 Task: Explore Airbnb accommodation in Pine Bluff, United States from 9th November, 2023 to 16th November, 2023 for 2 adults.2 bedrooms having 2 beds and 1 bathroom. Property type can be flat. Look for 3 properties as per requirement.
Action: Mouse moved to (403, 56)
Screenshot: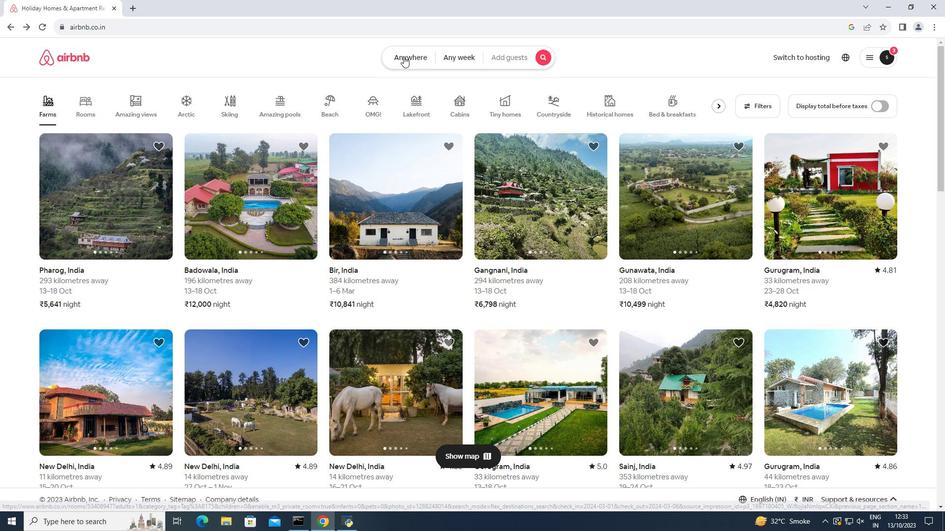 
Action: Mouse pressed left at (403, 56)
Screenshot: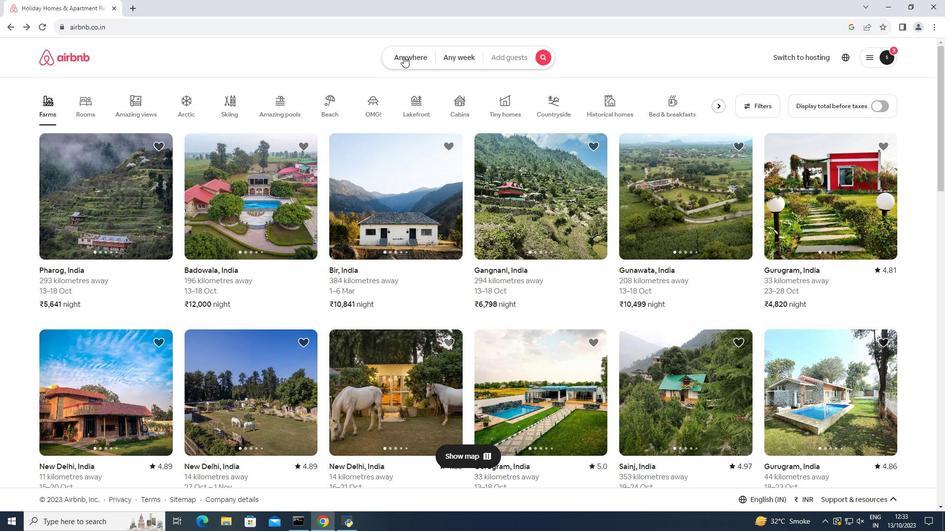 
Action: Mouse moved to (331, 97)
Screenshot: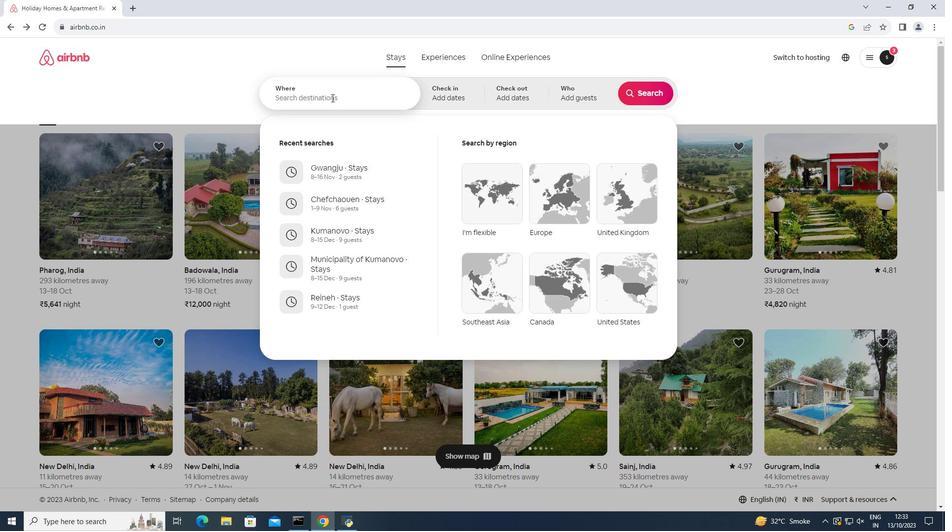 
Action: Mouse pressed left at (331, 97)
Screenshot: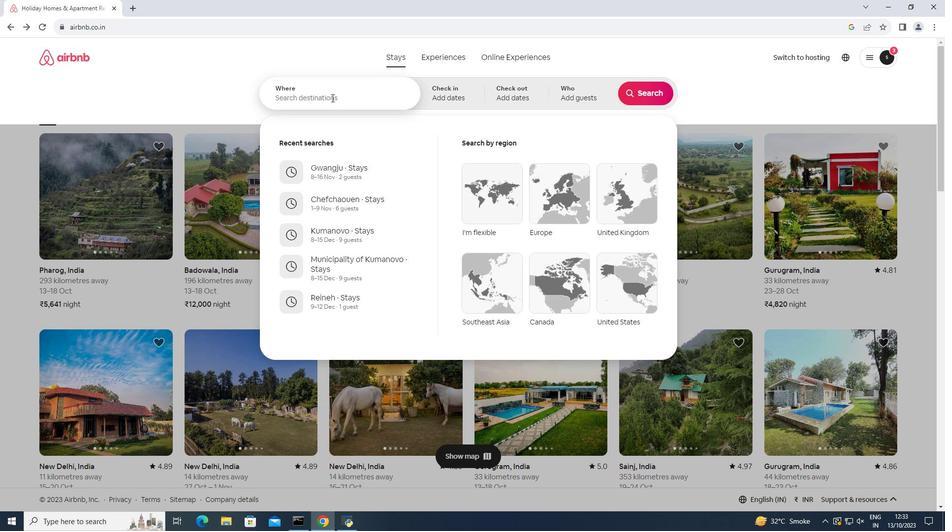 
Action: Key pressed <Key.shift><Key.shift>Pine<Key.space><Key.shift>Bluff,<Key.space><Key.shift>United
Screenshot: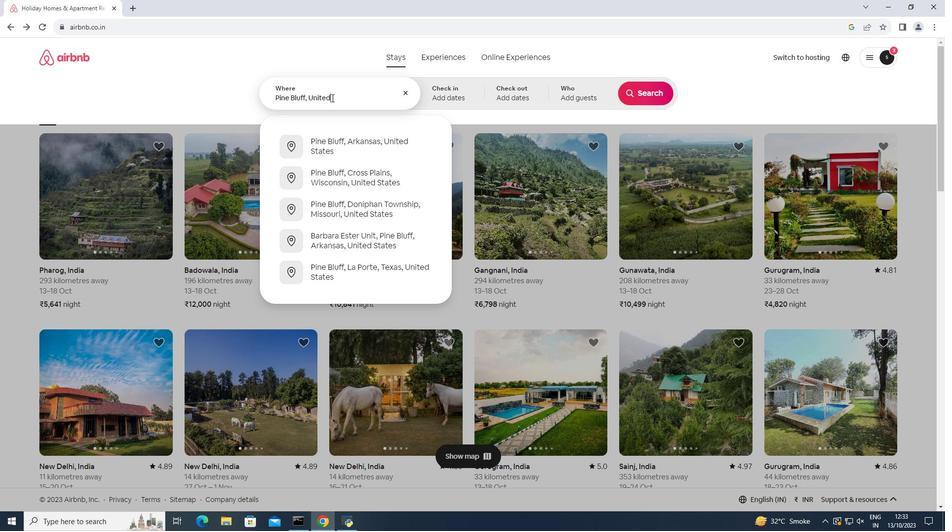 
Action: Mouse moved to (354, 144)
Screenshot: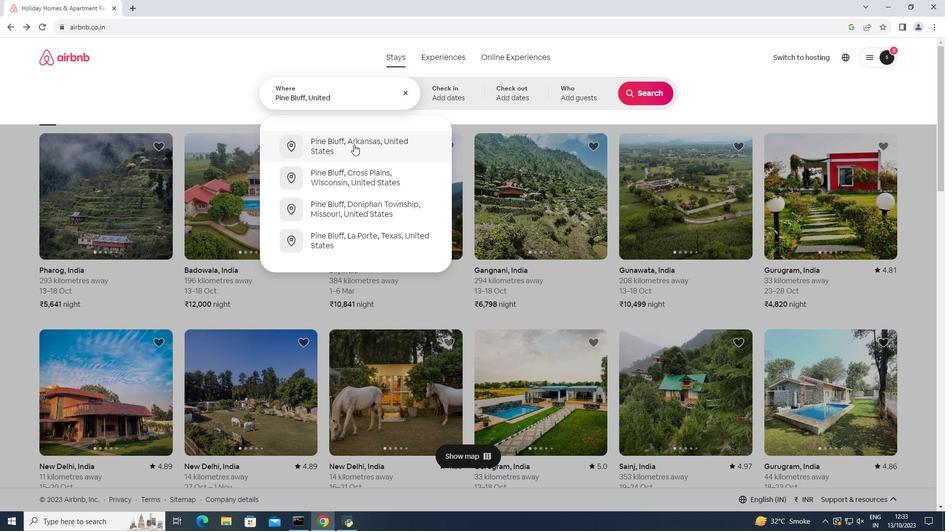 
Action: Mouse pressed left at (354, 144)
Screenshot: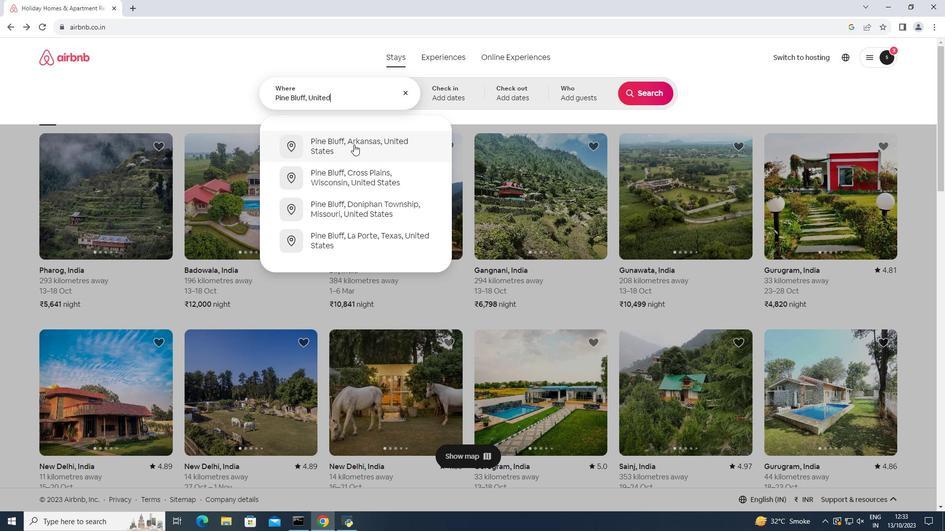 
Action: Mouse moved to (589, 238)
Screenshot: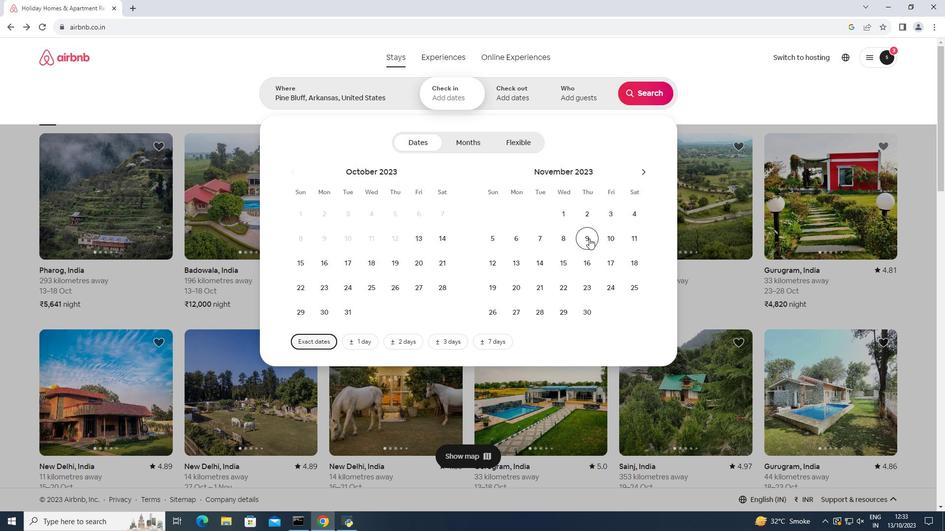 
Action: Mouse pressed left at (589, 238)
Screenshot: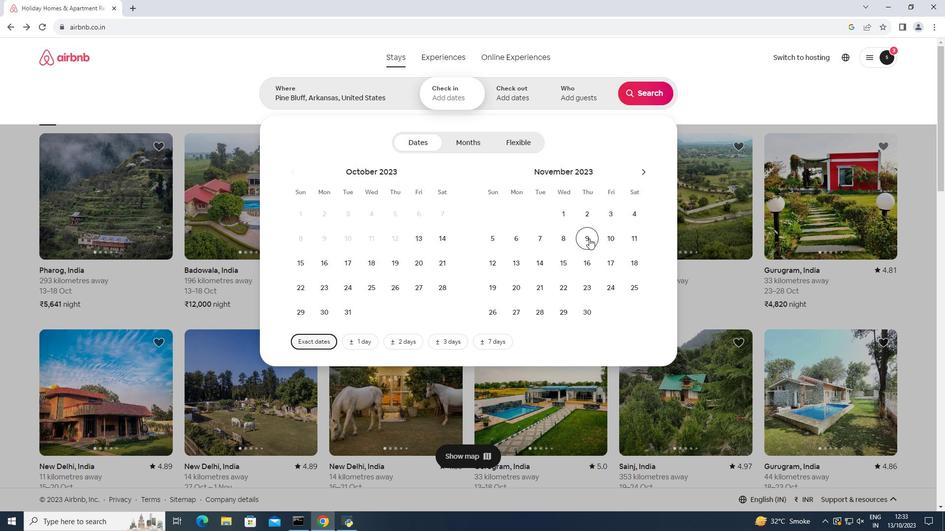 
Action: Mouse moved to (589, 268)
Screenshot: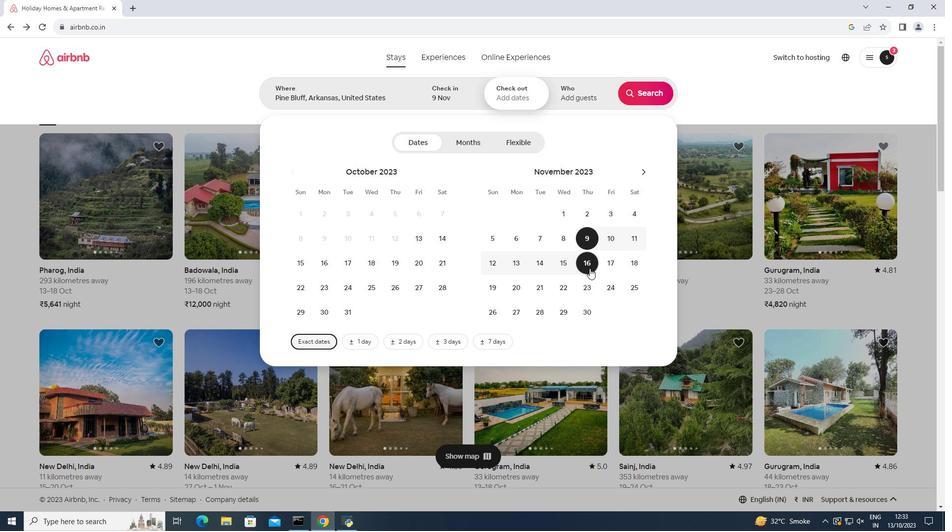 
Action: Mouse pressed left at (589, 268)
Screenshot: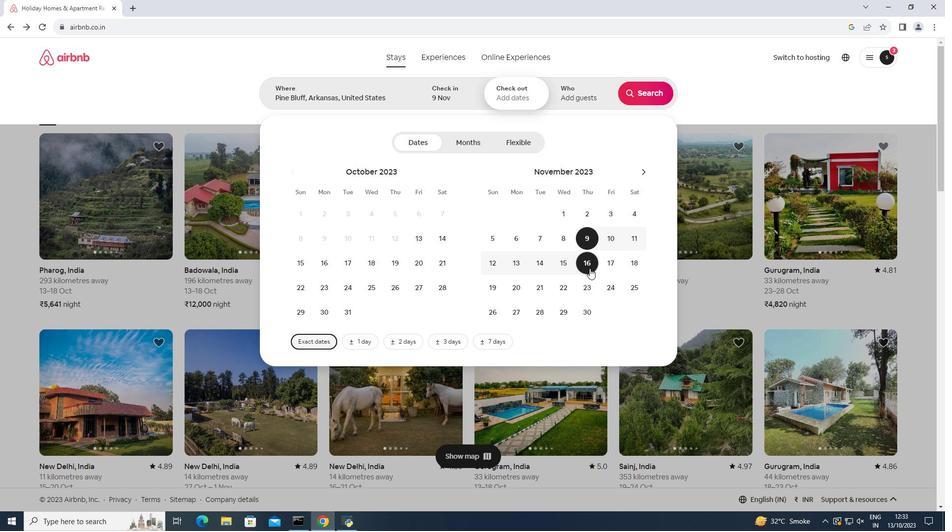 
Action: Mouse moved to (579, 92)
Screenshot: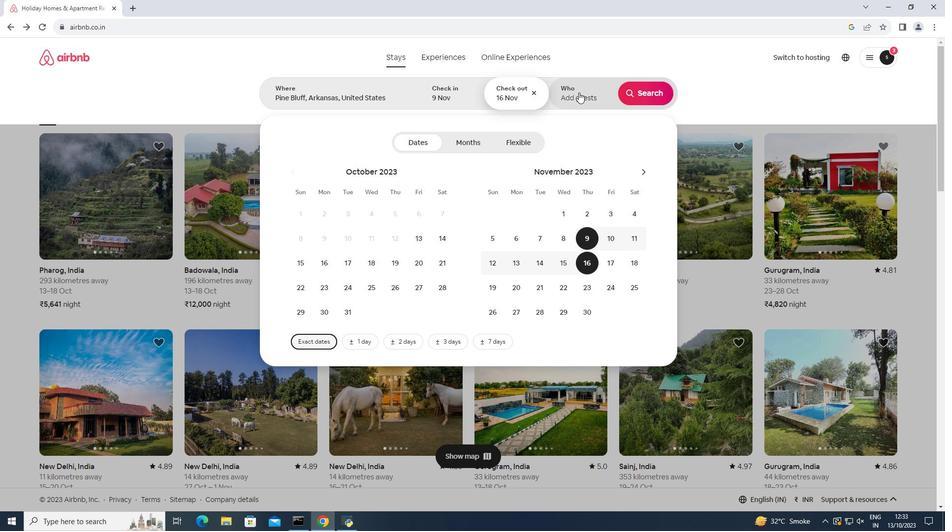
Action: Mouse pressed left at (579, 92)
Screenshot: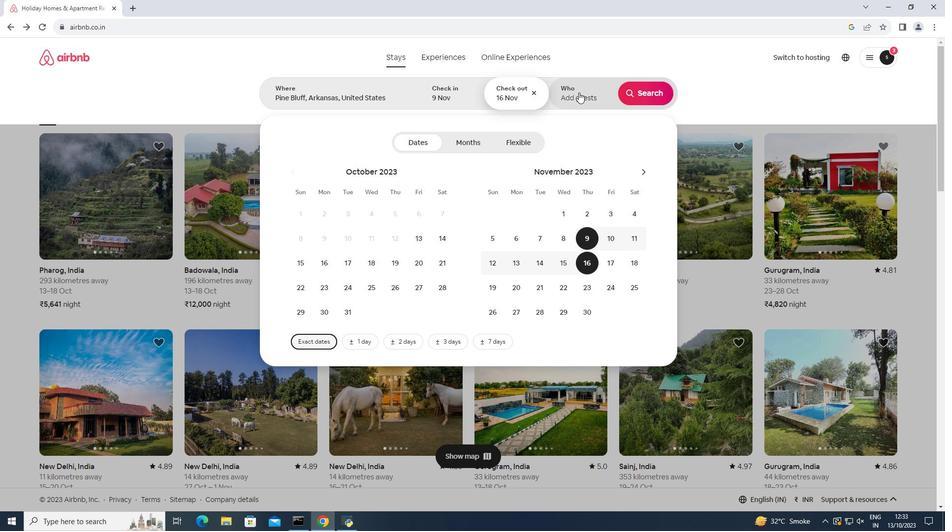 
Action: Mouse moved to (648, 146)
Screenshot: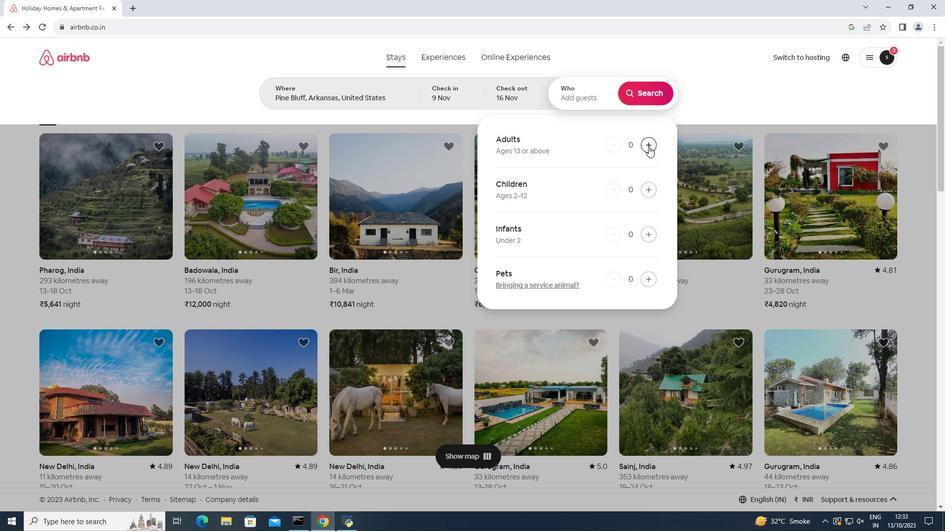 
Action: Mouse pressed left at (648, 146)
Screenshot: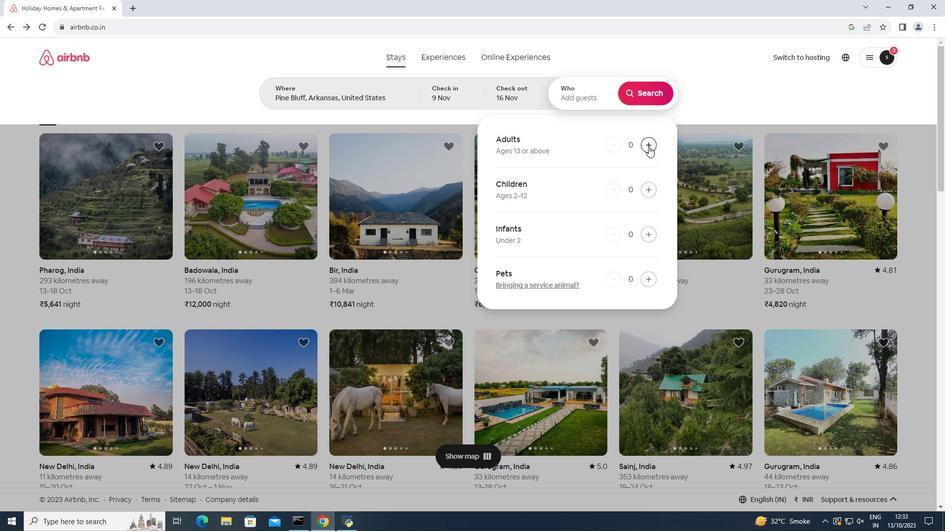 
Action: Mouse pressed left at (648, 146)
Screenshot: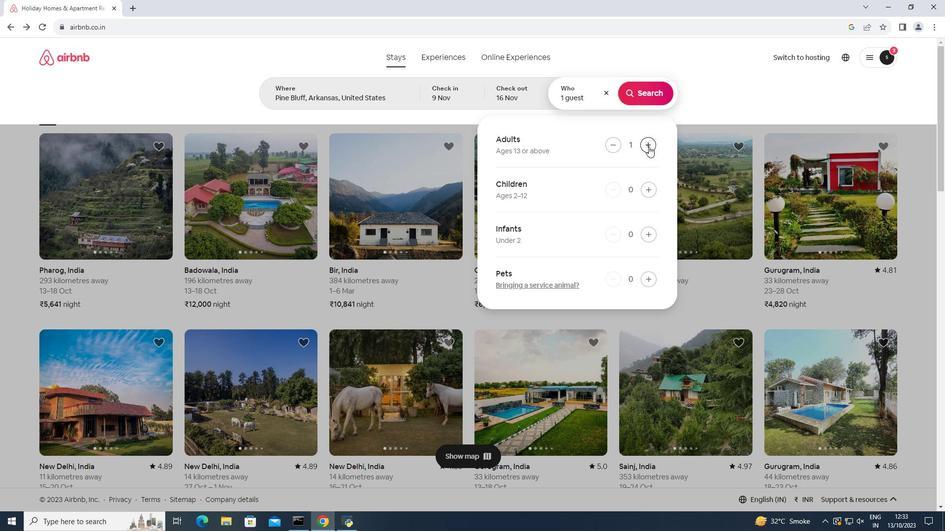 
Action: Mouse moved to (643, 93)
Screenshot: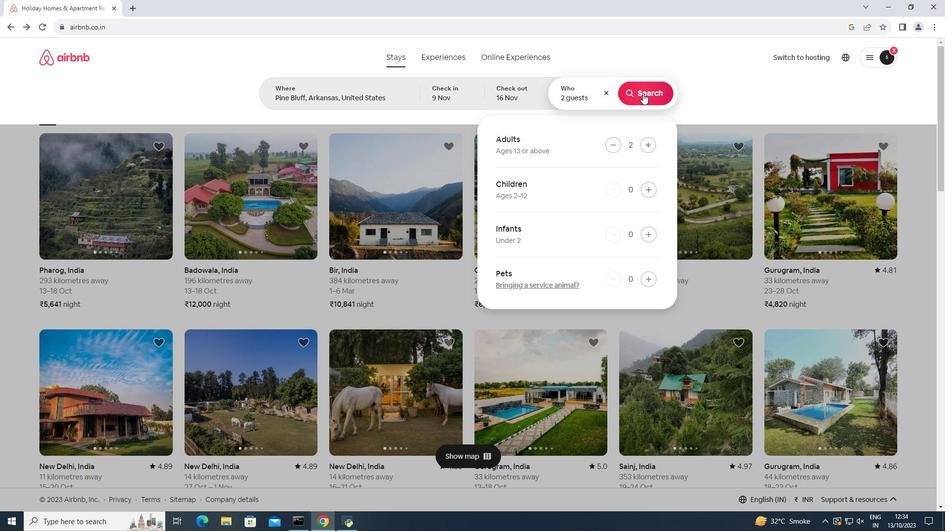 
Action: Mouse pressed left at (643, 93)
Screenshot: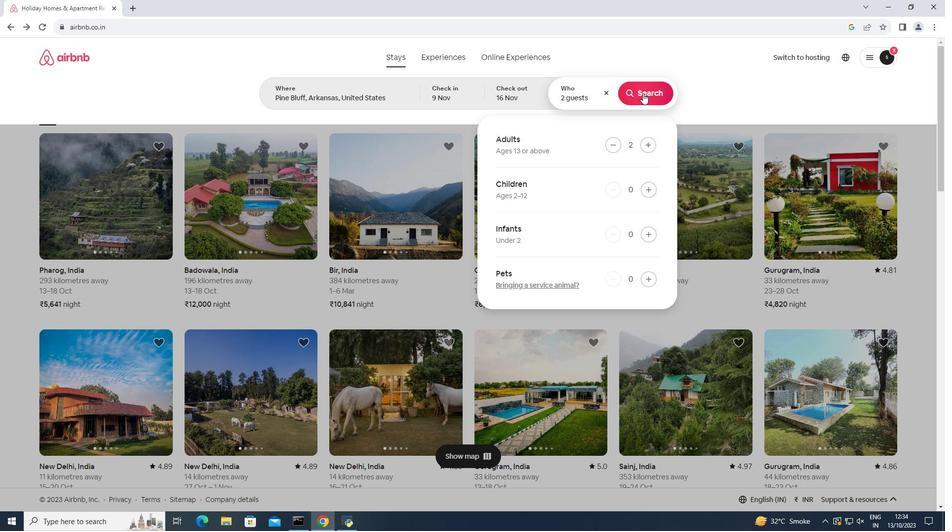
Action: Mouse moved to (768, 96)
Screenshot: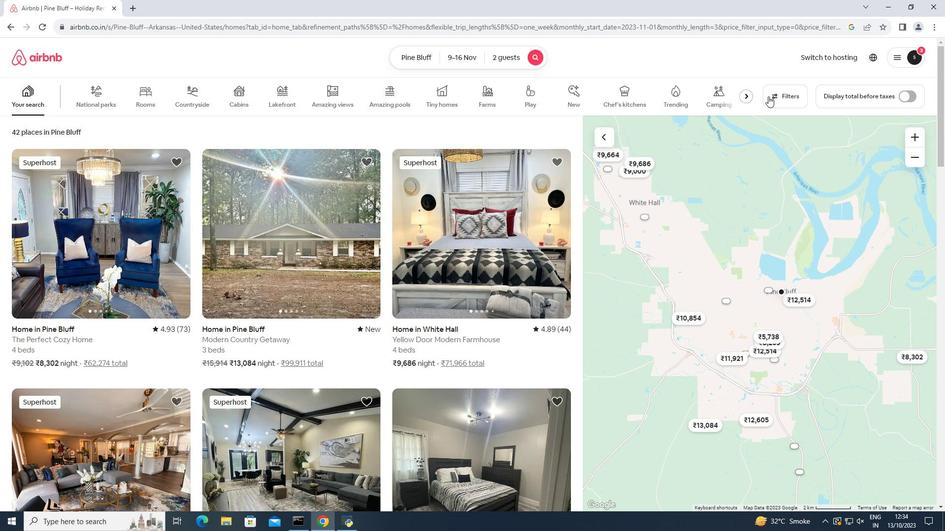 
Action: Mouse pressed left at (768, 96)
Screenshot: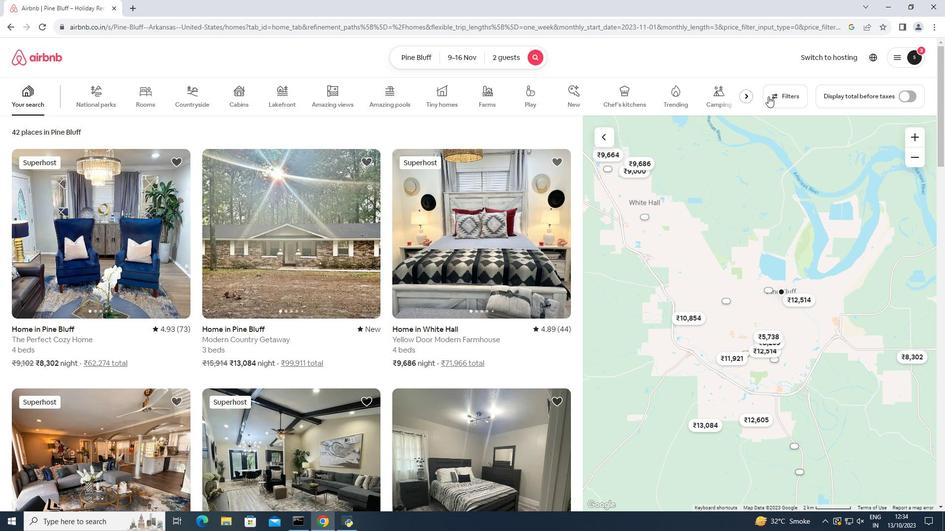 
Action: Mouse moved to (570, 262)
Screenshot: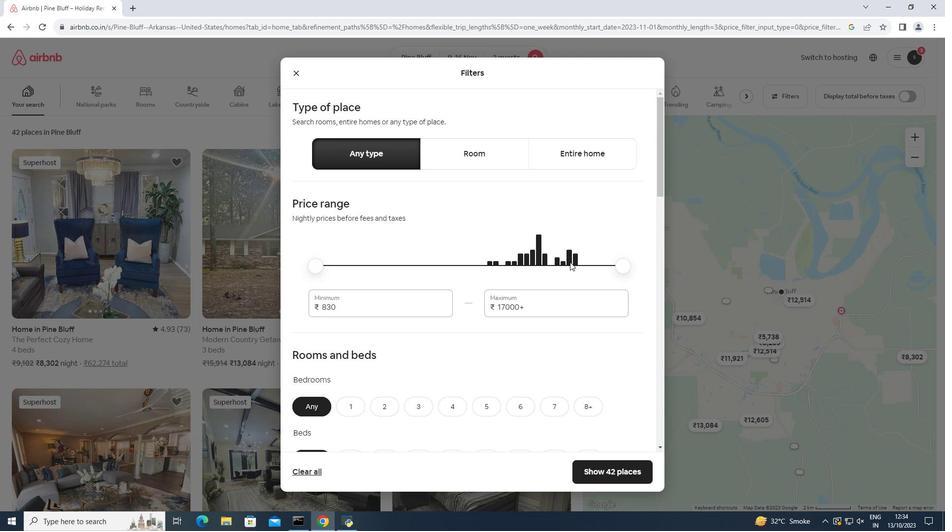 
Action: Mouse scrolled (570, 261) with delta (0, 0)
Screenshot: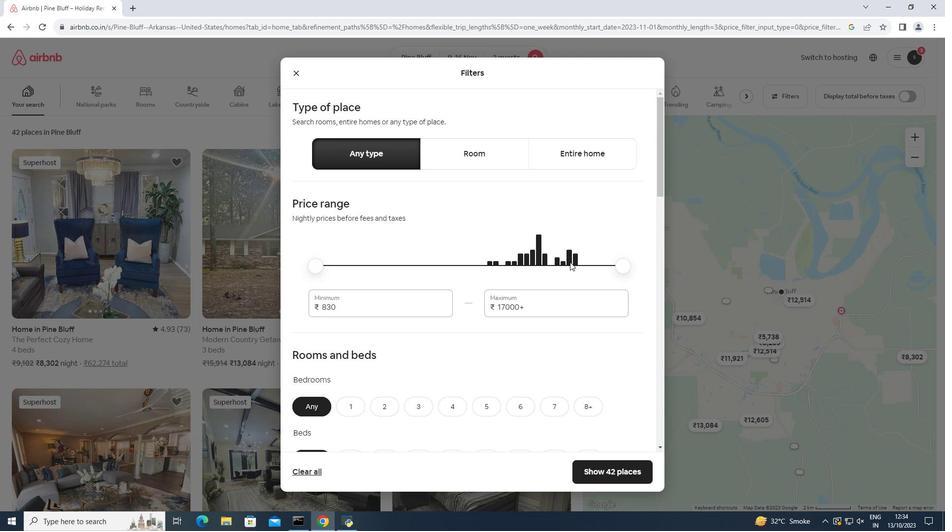 
Action: Mouse scrolled (570, 261) with delta (0, 0)
Screenshot: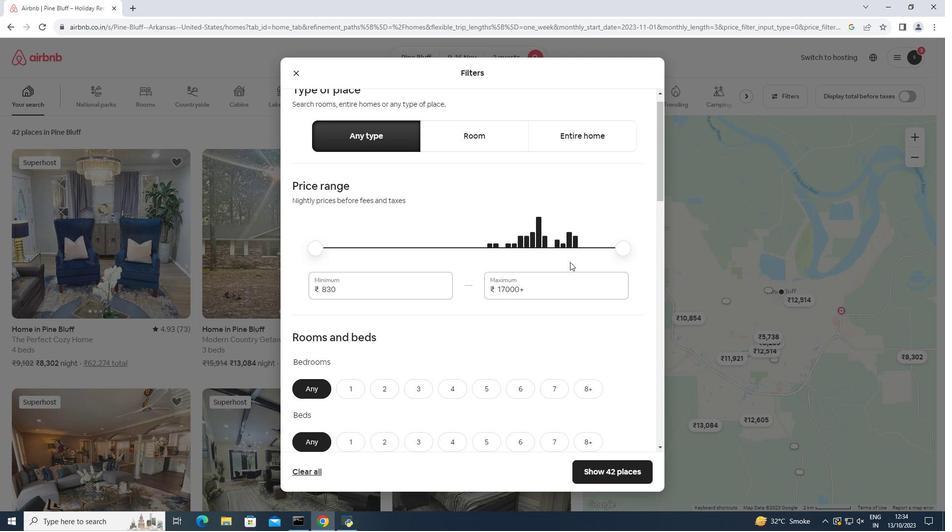 
Action: Mouse scrolled (570, 261) with delta (0, 0)
Screenshot: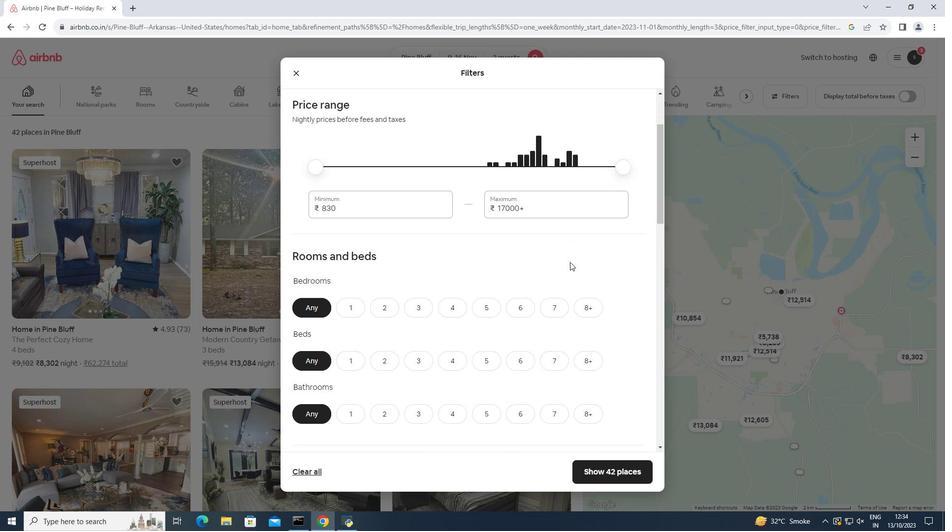 
Action: Mouse moved to (388, 259)
Screenshot: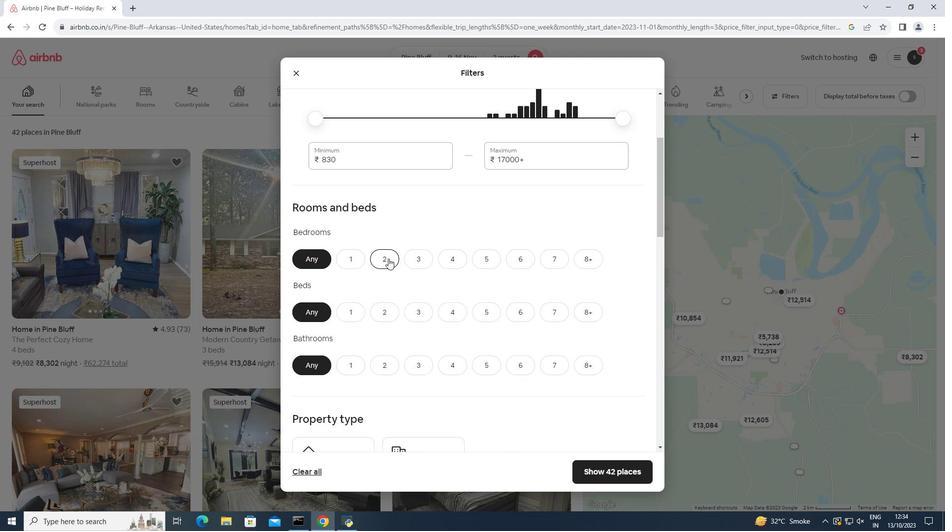 
Action: Mouse pressed left at (388, 259)
Screenshot: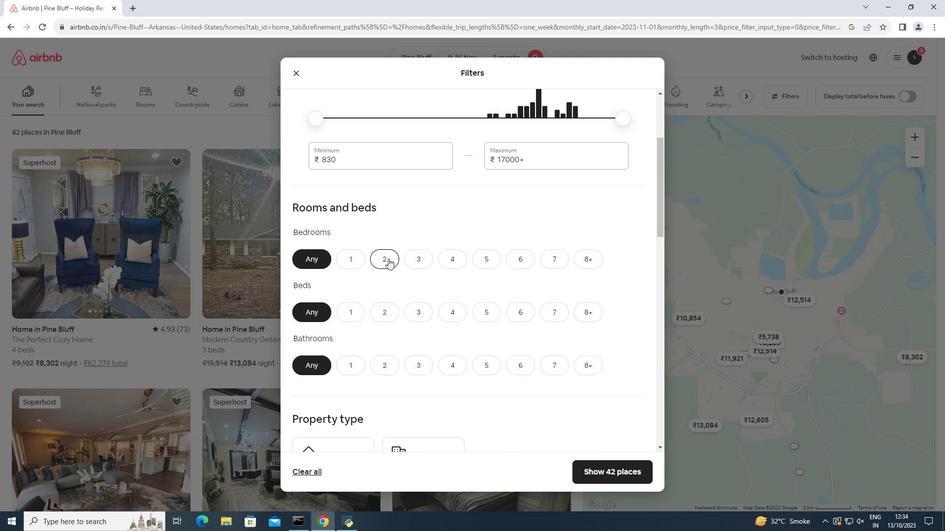 
Action: Mouse moved to (392, 319)
Screenshot: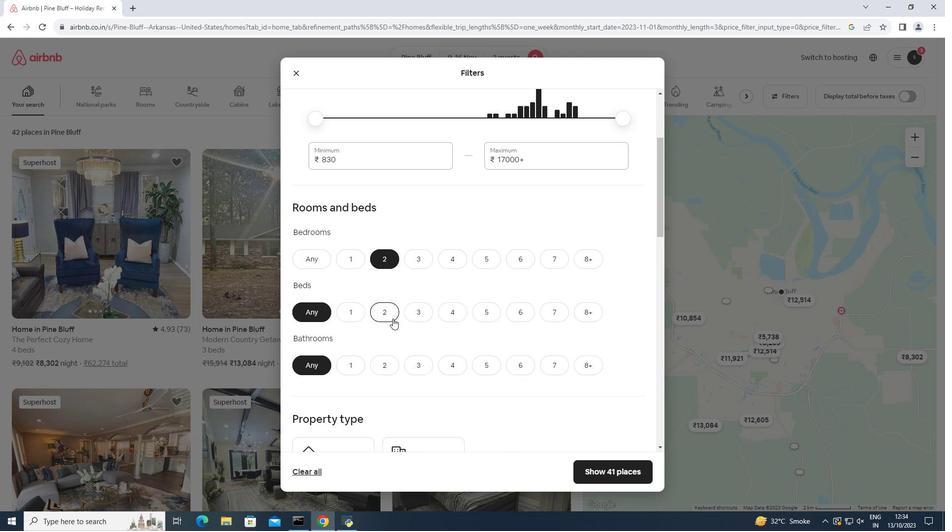 
Action: Mouse pressed left at (392, 319)
Screenshot: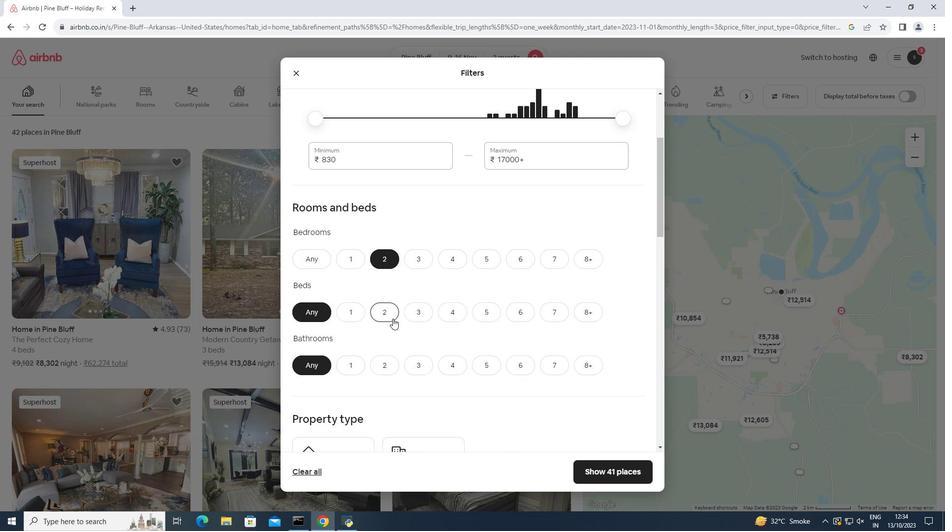 
Action: Mouse moved to (348, 361)
Screenshot: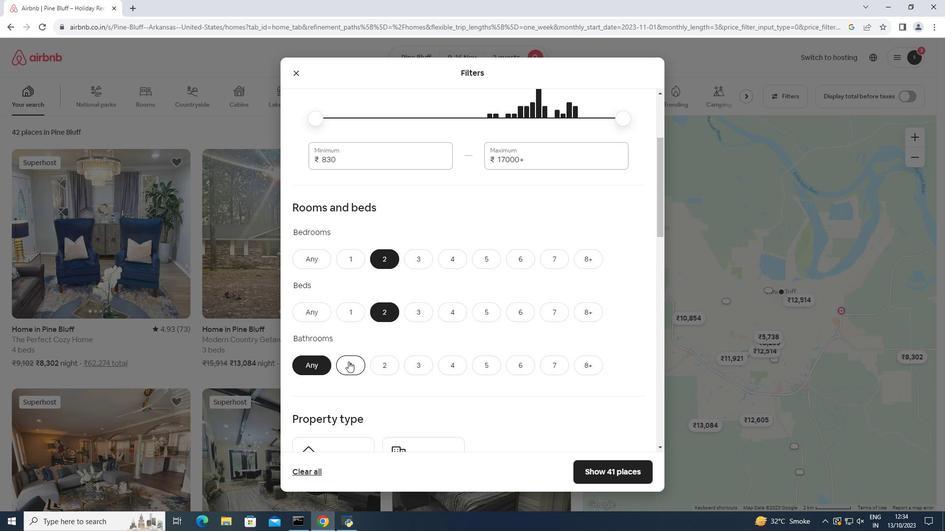 
Action: Mouse pressed left at (348, 361)
Screenshot: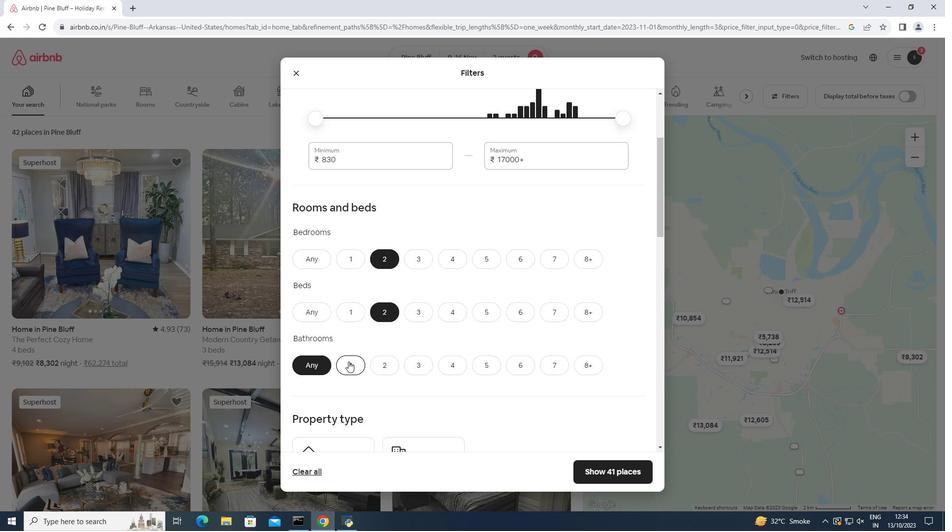 
Action: Mouse moved to (442, 276)
Screenshot: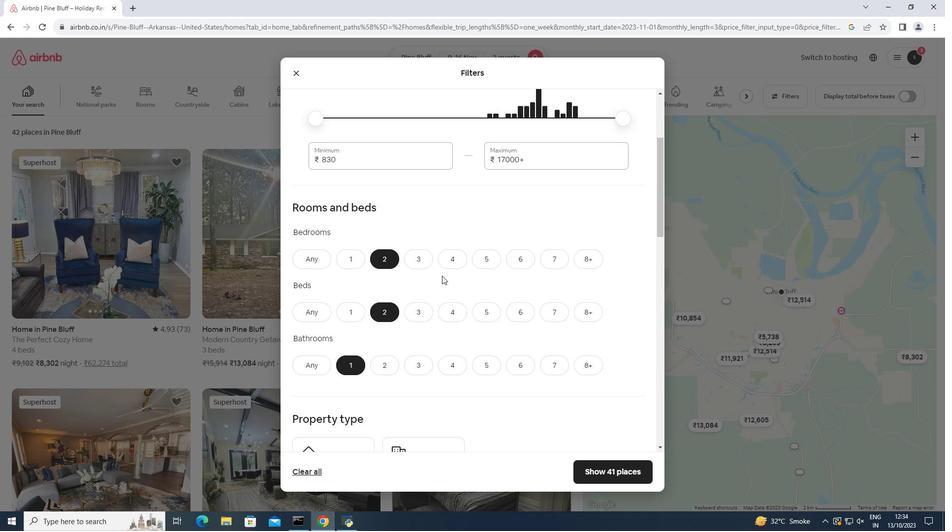 
Action: Mouse scrolled (442, 275) with delta (0, 0)
Screenshot: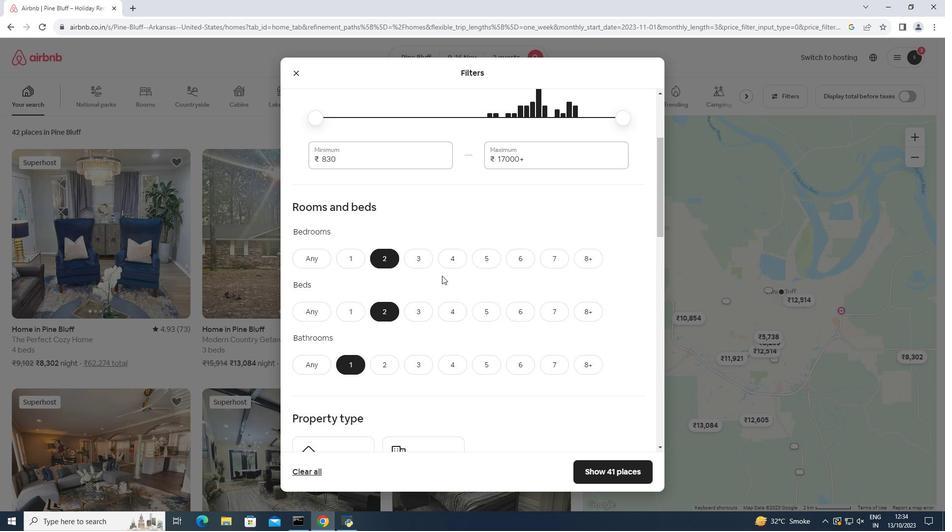 
Action: Mouse scrolled (442, 275) with delta (0, 0)
Screenshot: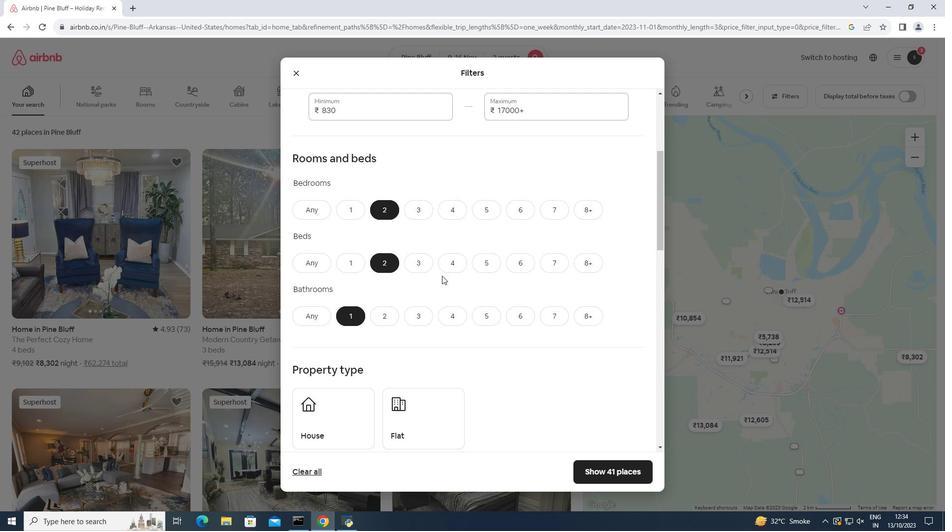 
Action: Mouse scrolled (442, 275) with delta (0, 0)
Screenshot: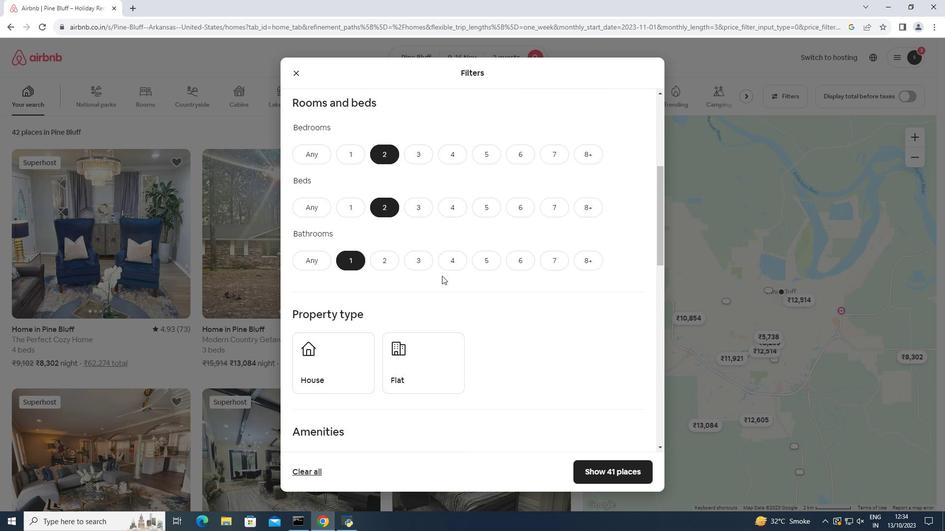 
Action: Mouse scrolled (442, 275) with delta (0, 0)
Screenshot: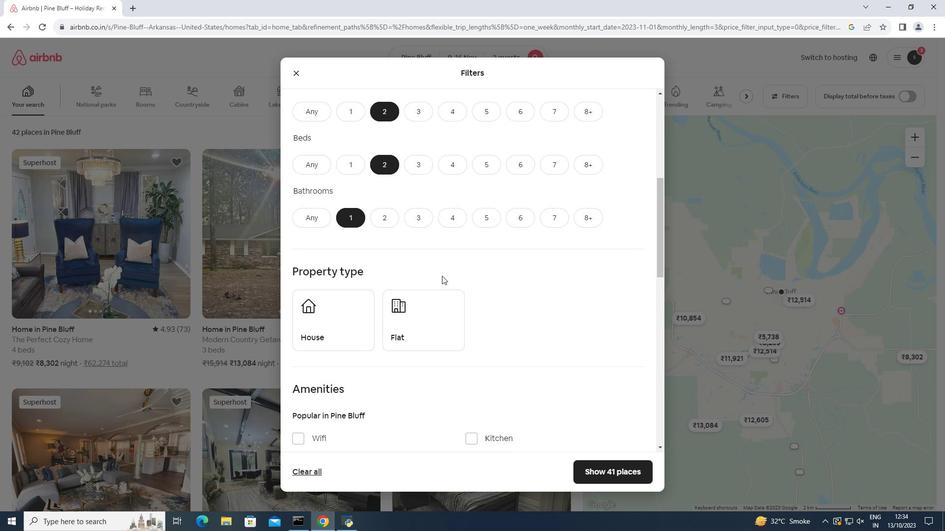 
Action: Mouse scrolled (442, 275) with delta (0, 0)
Screenshot: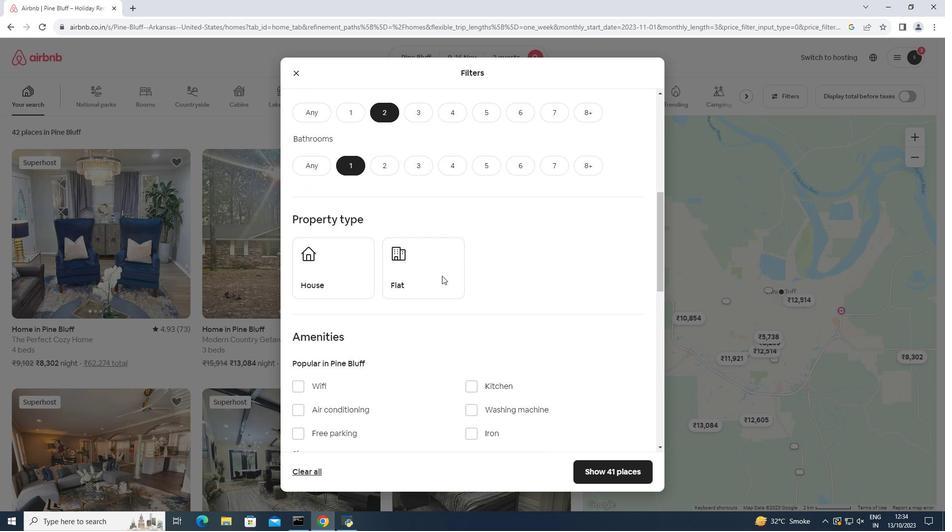 
Action: Mouse moved to (411, 221)
Screenshot: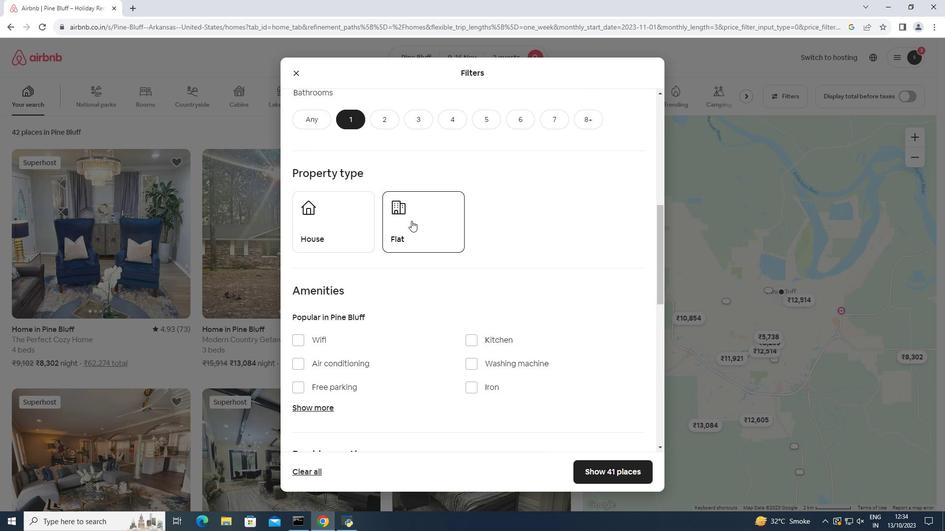 
Action: Mouse pressed left at (411, 221)
Screenshot: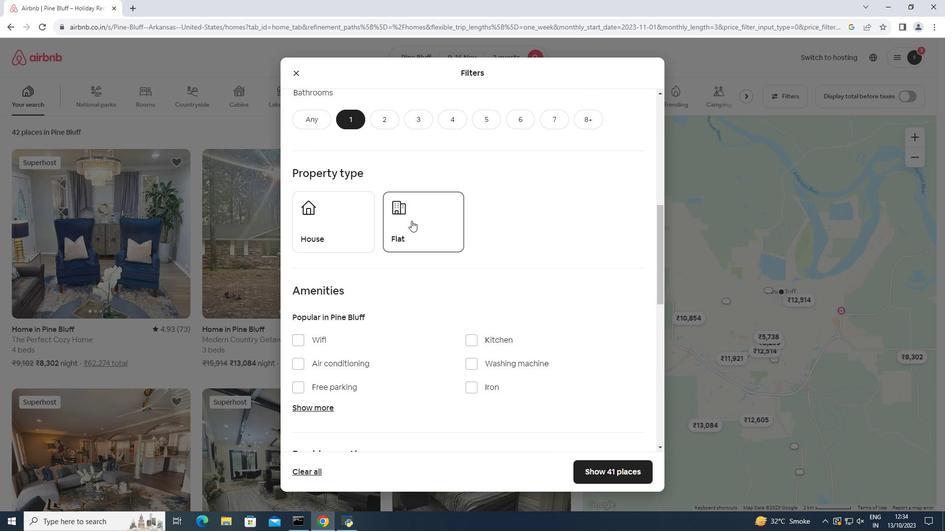 
Action: Mouse moved to (430, 256)
Screenshot: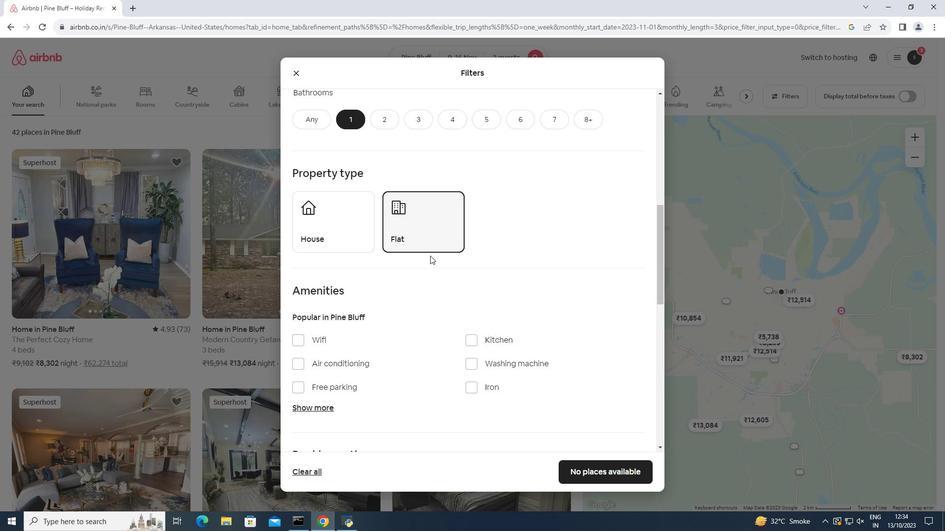 
Action: Mouse scrolled (430, 255) with delta (0, 0)
Screenshot: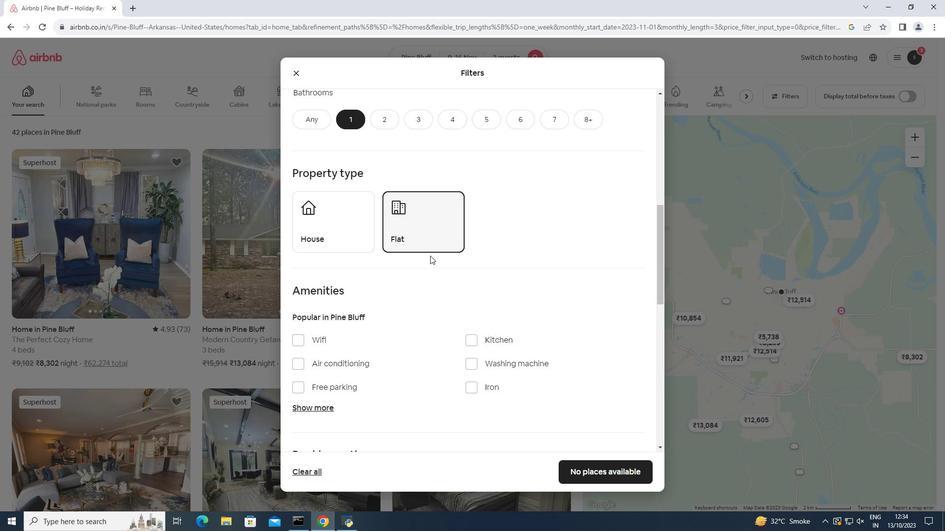 
Action: Mouse scrolled (430, 255) with delta (0, 0)
Screenshot: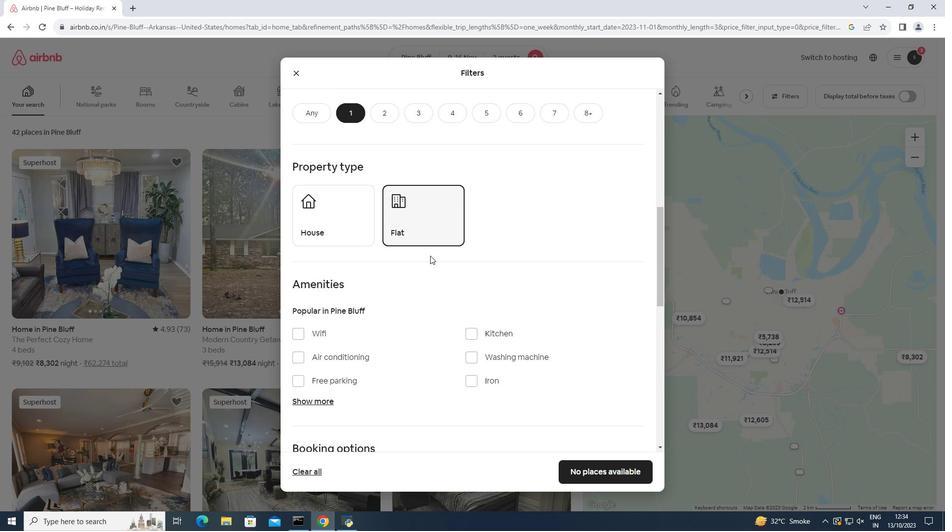 
Action: Mouse scrolled (430, 255) with delta (0, 0)
Screenshot: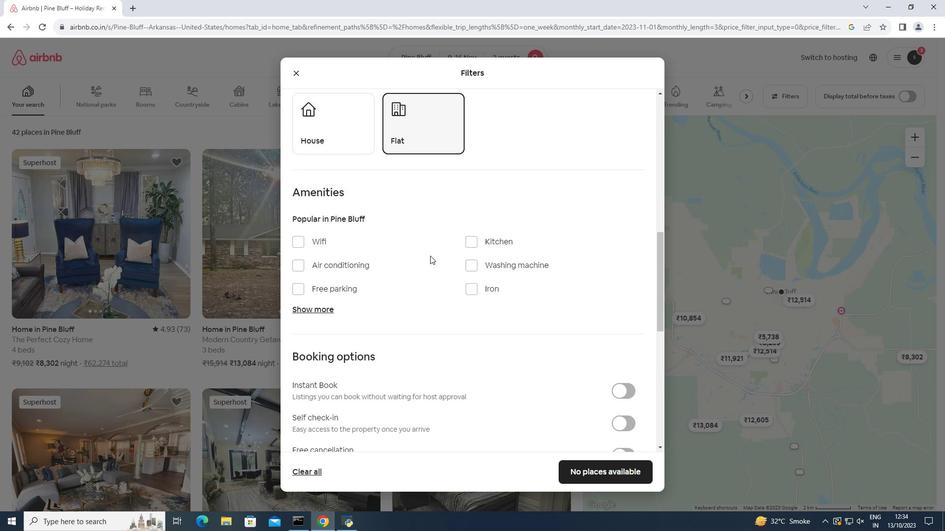 
Action: Mouse moved to (593, 475)
Screenshot: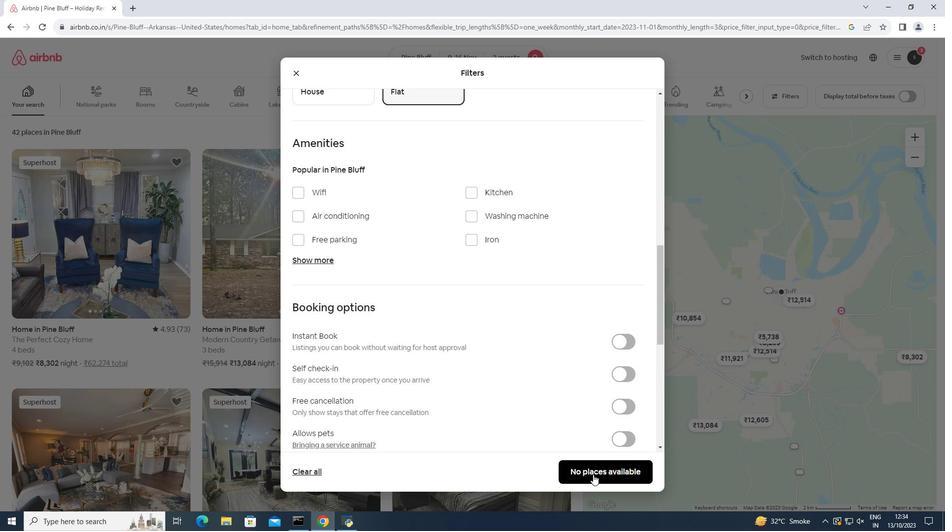 
Action: Mouse pressed left at (593, 475)
Screenshot: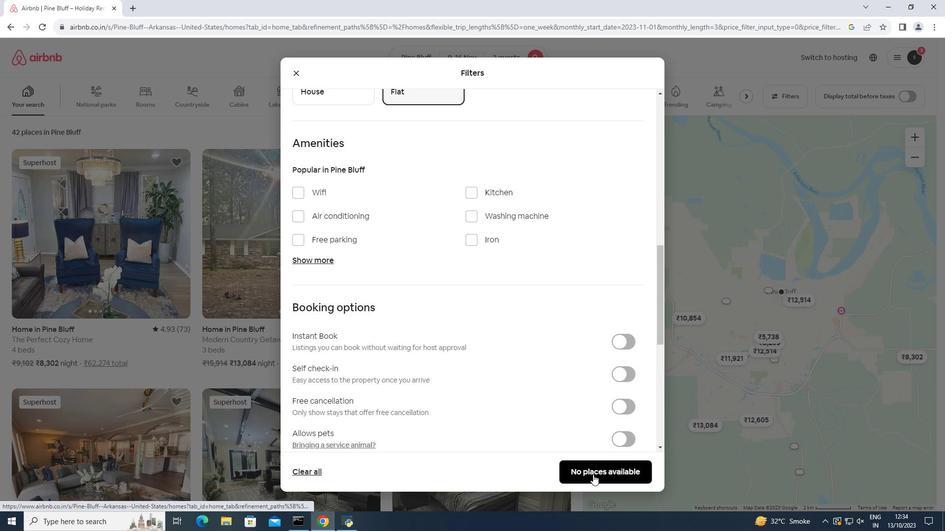
Action: Mouse moved to (351, 308)
Screenshot: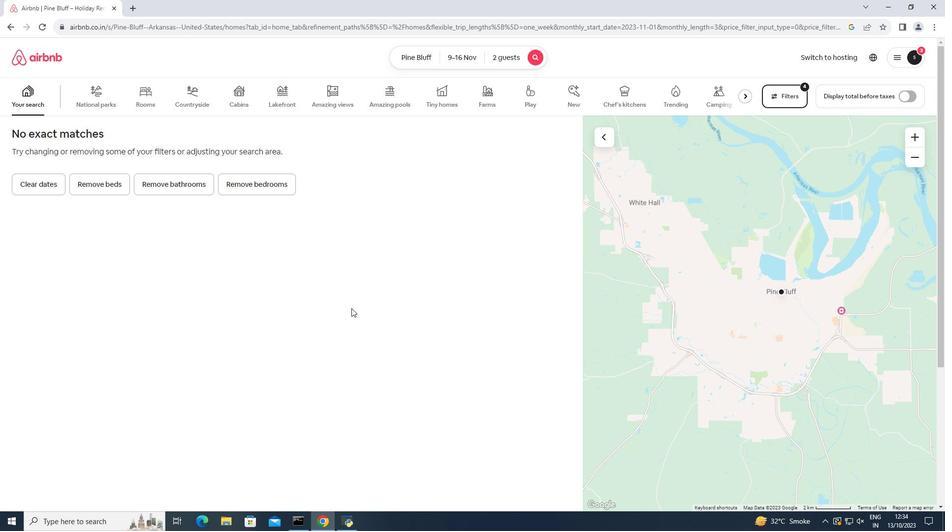 
